 Task: Create a task  Upgrade and migrate company data analytics to a cloud-based solution , assign it to team member softage.5@softage.net in the project AirRise and update the status of the task to  On Track  , set the priority of the task to High
Action: Mouse moved to (633, 347)
Screenshot: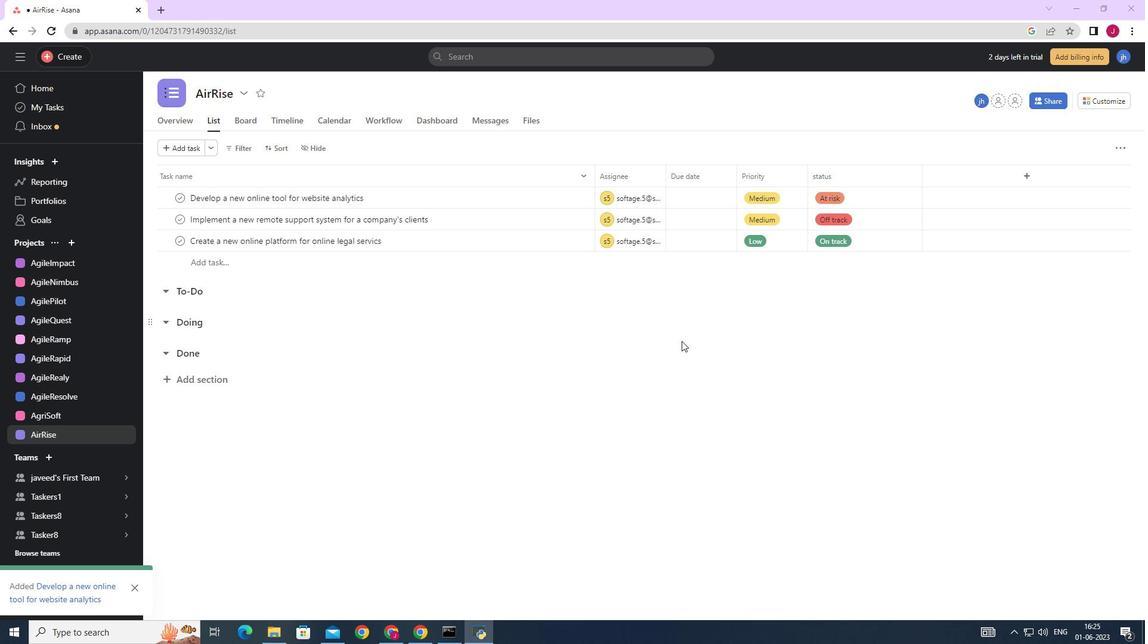 
Action: Mouse scrolled (633, 348) with delta (0, 0)
Screenshot: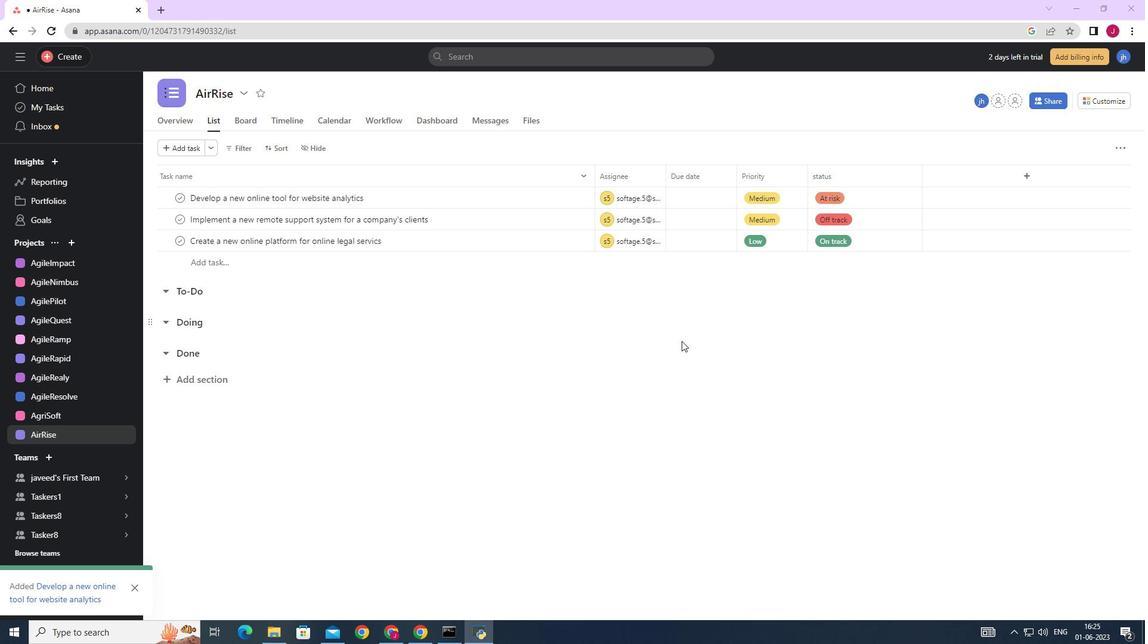 
Action: Mouse moved to (632, 347)
Screenshot: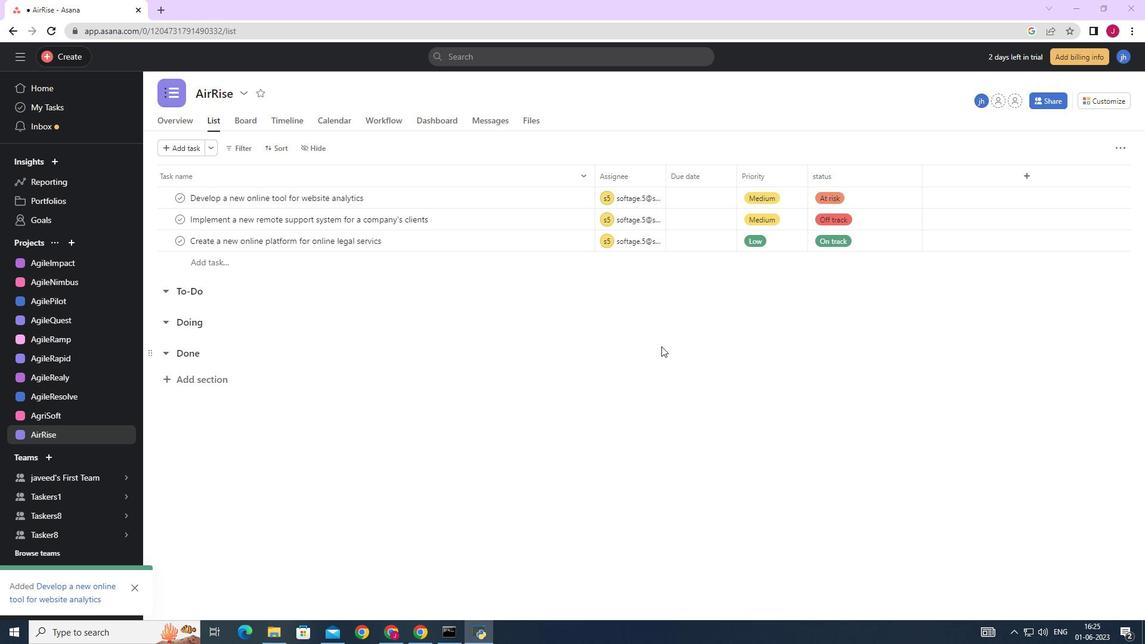 
Action: Mouse scrolled (632, 348) with delta (0, 0)
Screenshot: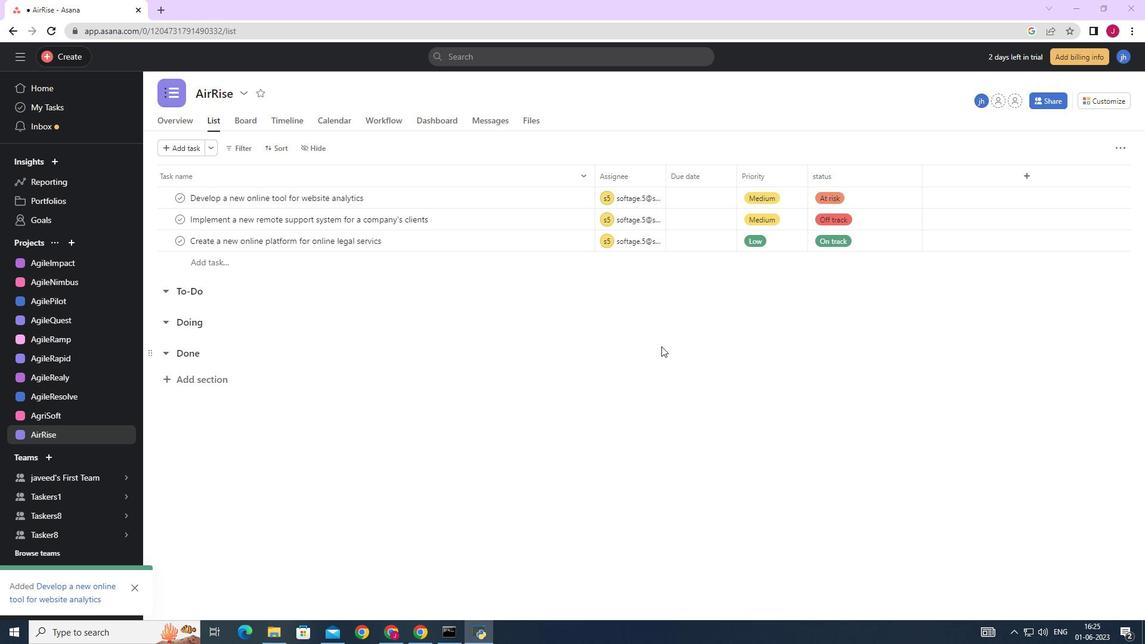 
Action: Mouse moved to (629, 346)
Screenshot: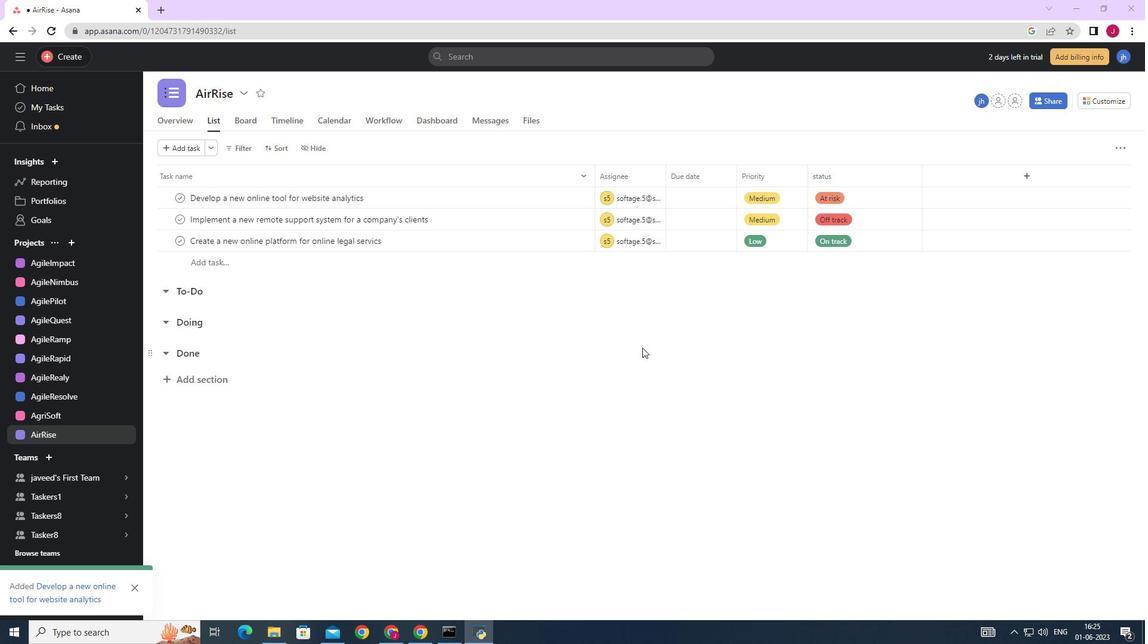 
Action: Mouse scrolled (629, 346) with delta (0, 0)
Screenshot: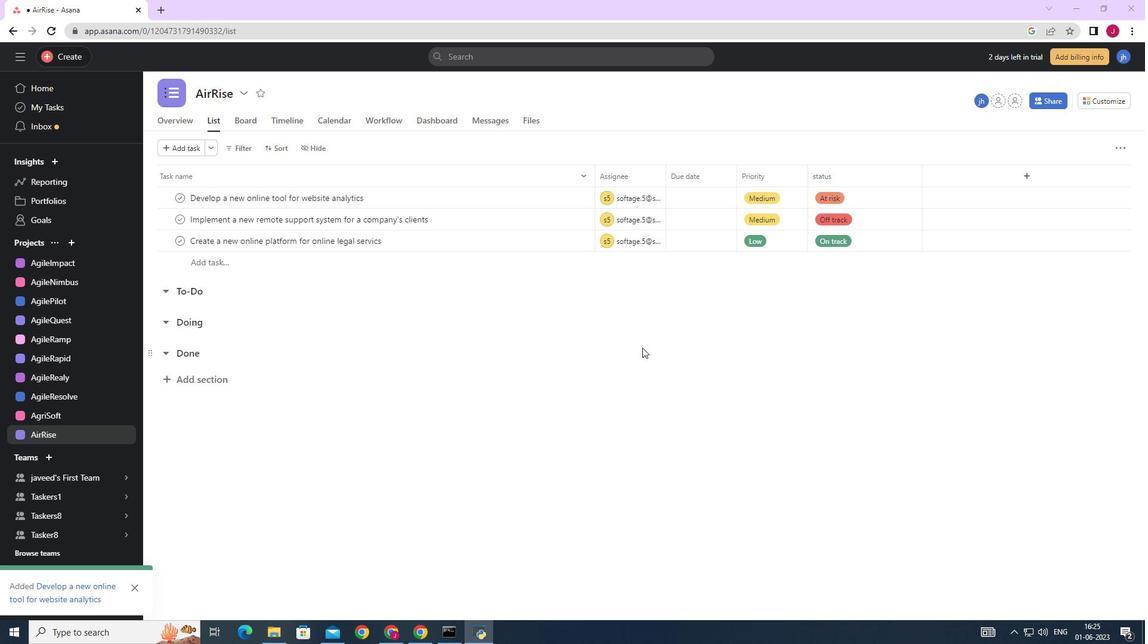 
Action: Mouse moved to (73, 52)
Screenshot: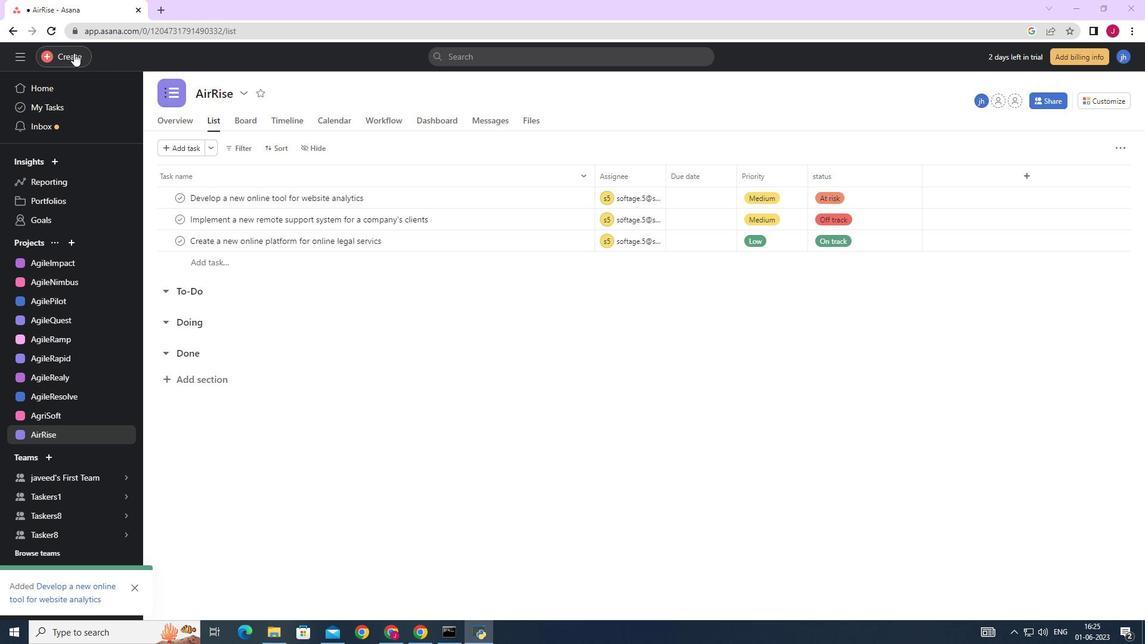 
Action: Mouse pressed left at (73, 52)
Screenshot: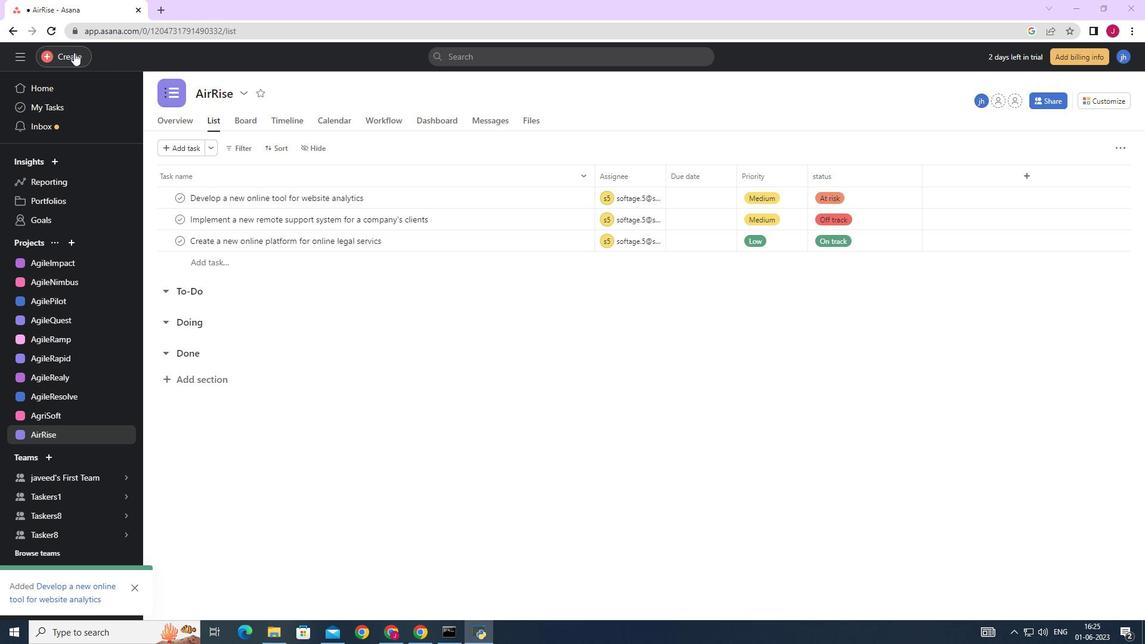 
Action: Mouse moved to (130, 56)
Screenshot: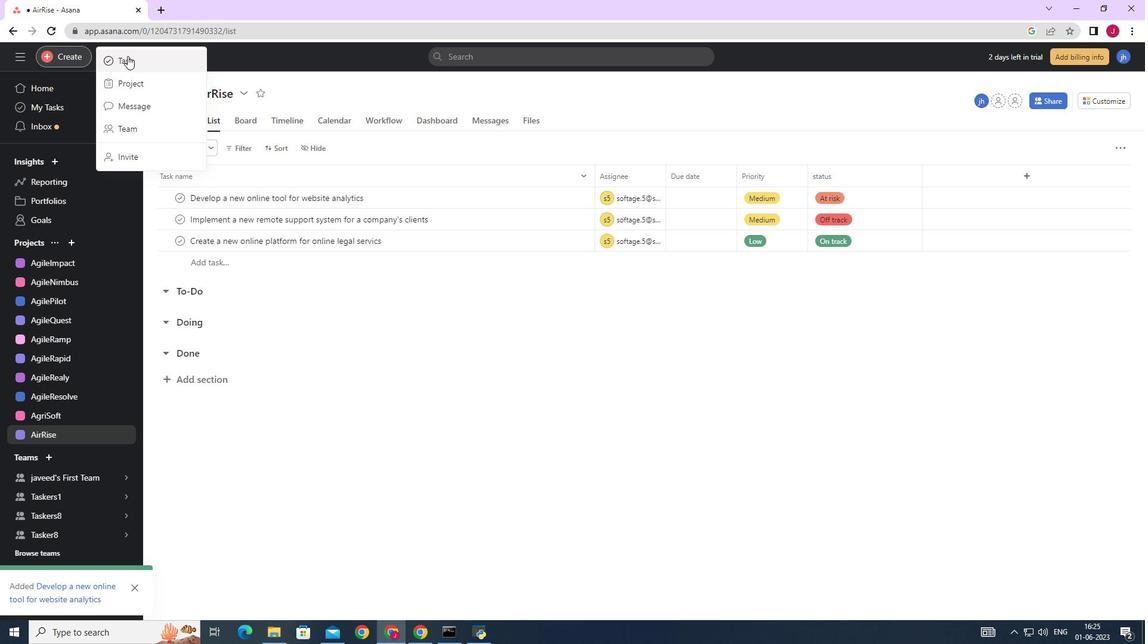 
Action: Mouse pressed left at (130, 56)
Screenshot: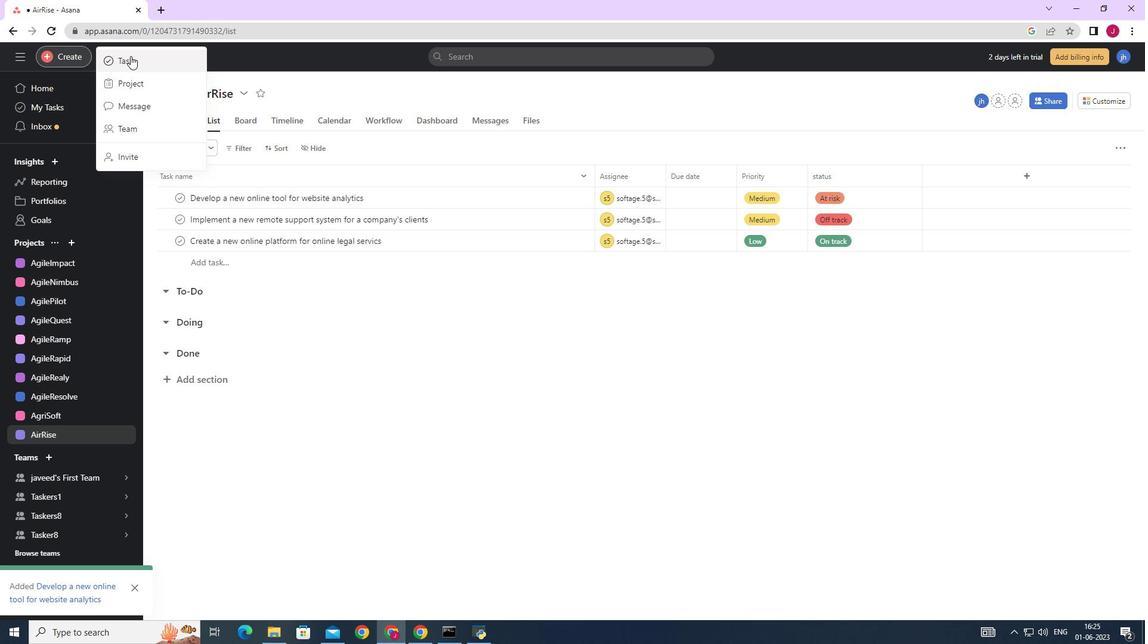 
Action: Mouse moved to (936, 395)
Screenshot: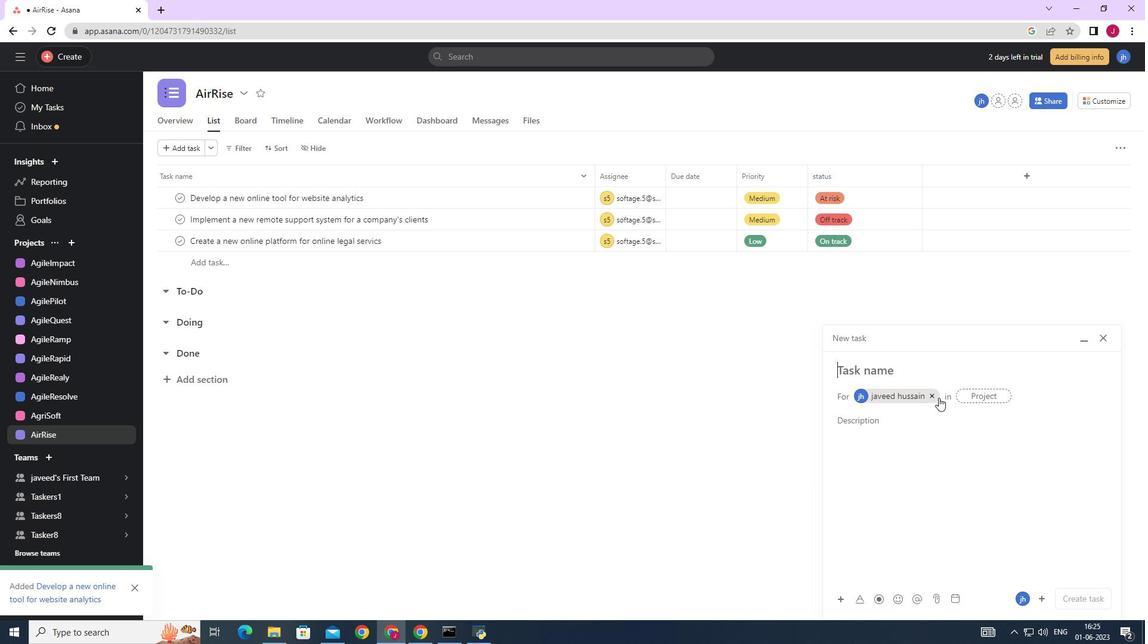 
Action: Mouse pressed left at (936, 395)
Screenshot: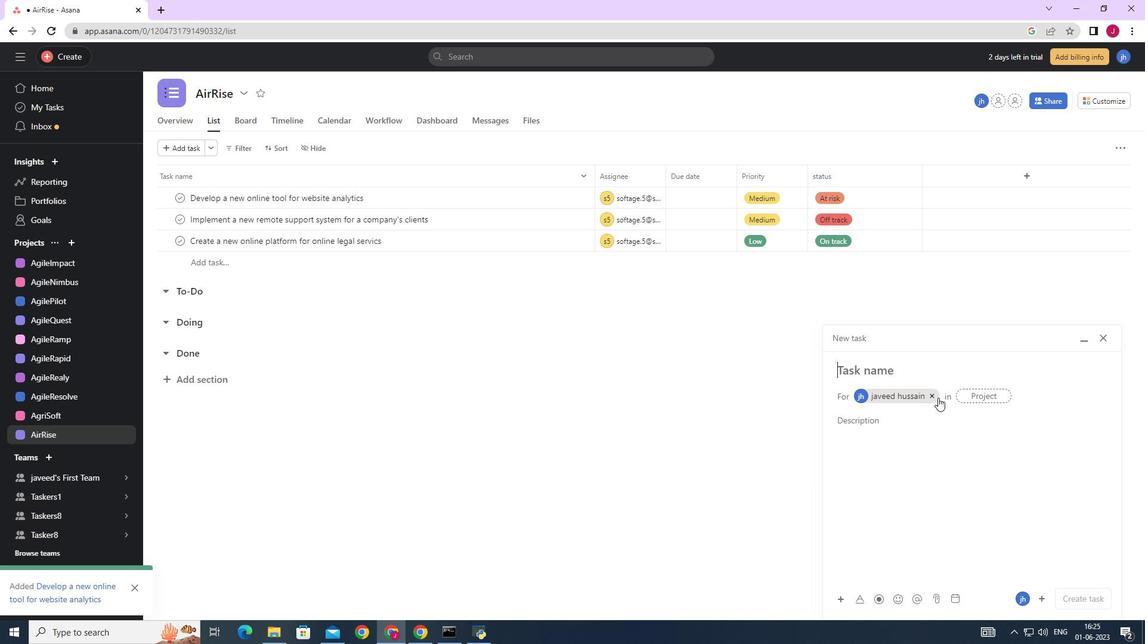 
Action: Mouse moved to (893, 367)
Screenshot: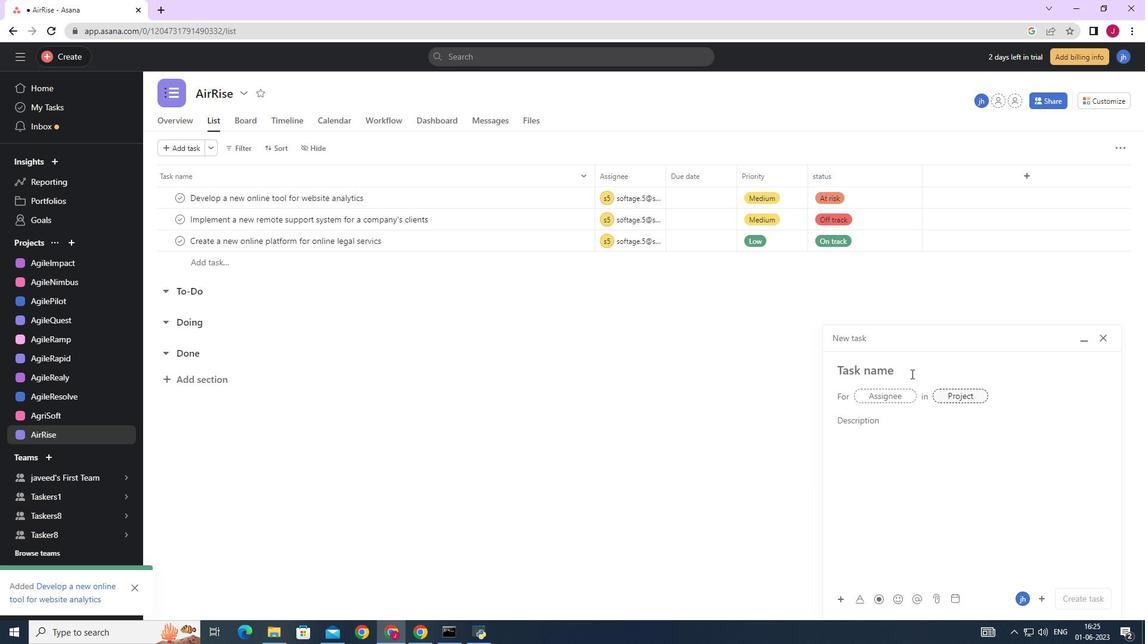 
Action: Mouse pressed left at (893, 367)
Screenshot: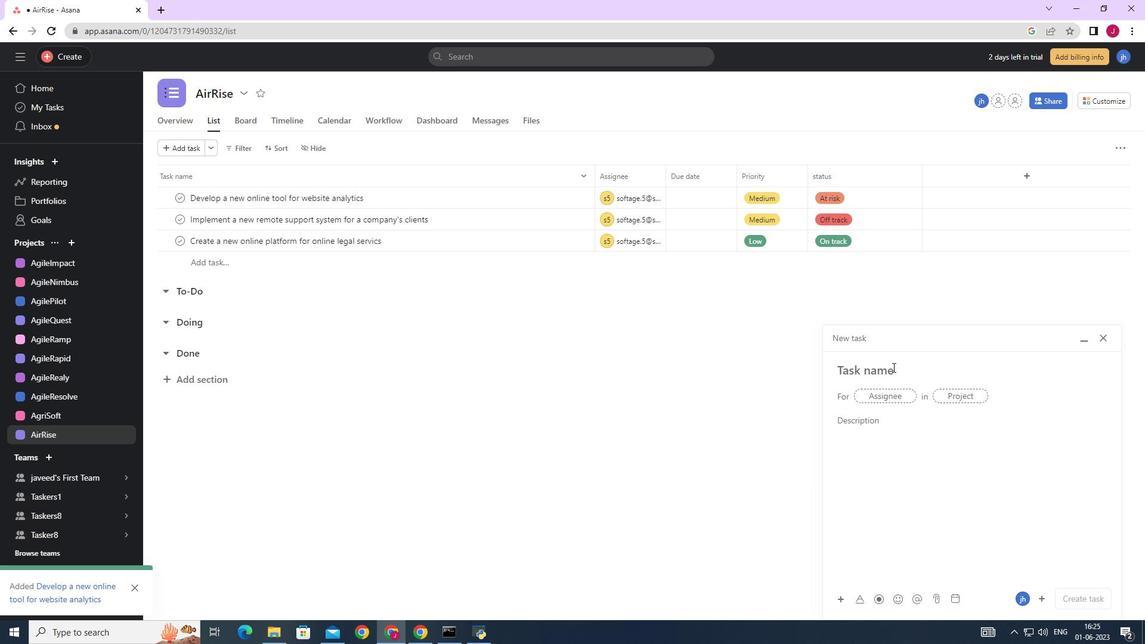 
Action: Key pressed <Key.caps_lock>U<Key.caps_lock>pgrade<Key.space>and<Key.space>migrate<Key.space>company<Key.space>data<Key.space>analytics<Key.space>to<Key.space>cloud-based<Key.space>solution
Screenshot: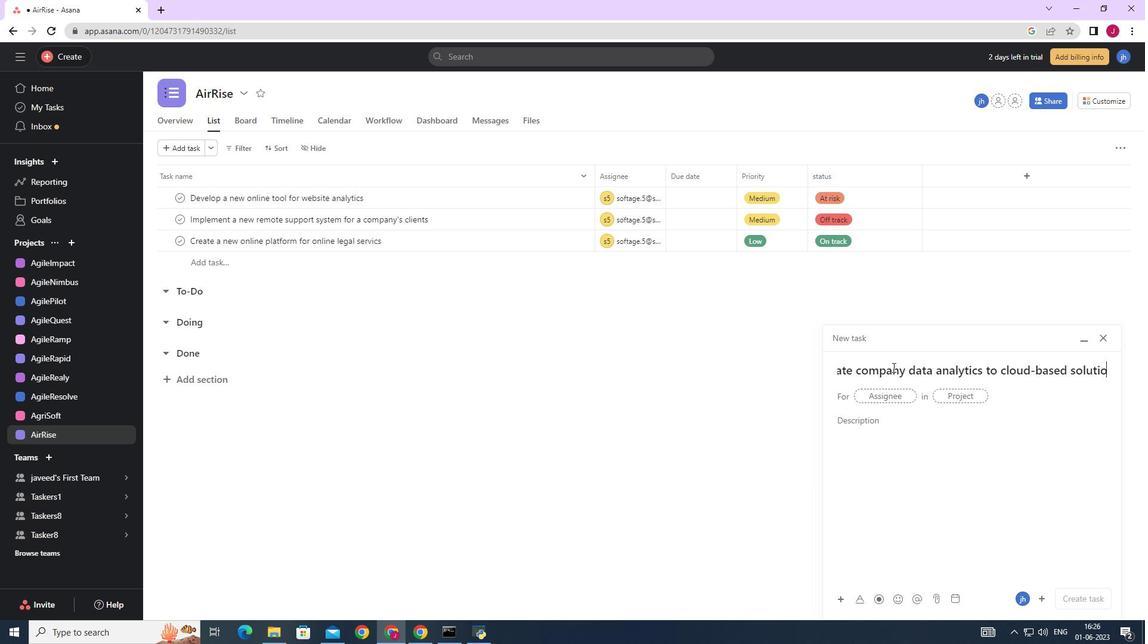 
Action: Mouse moved to (884, 393)
Screenshot: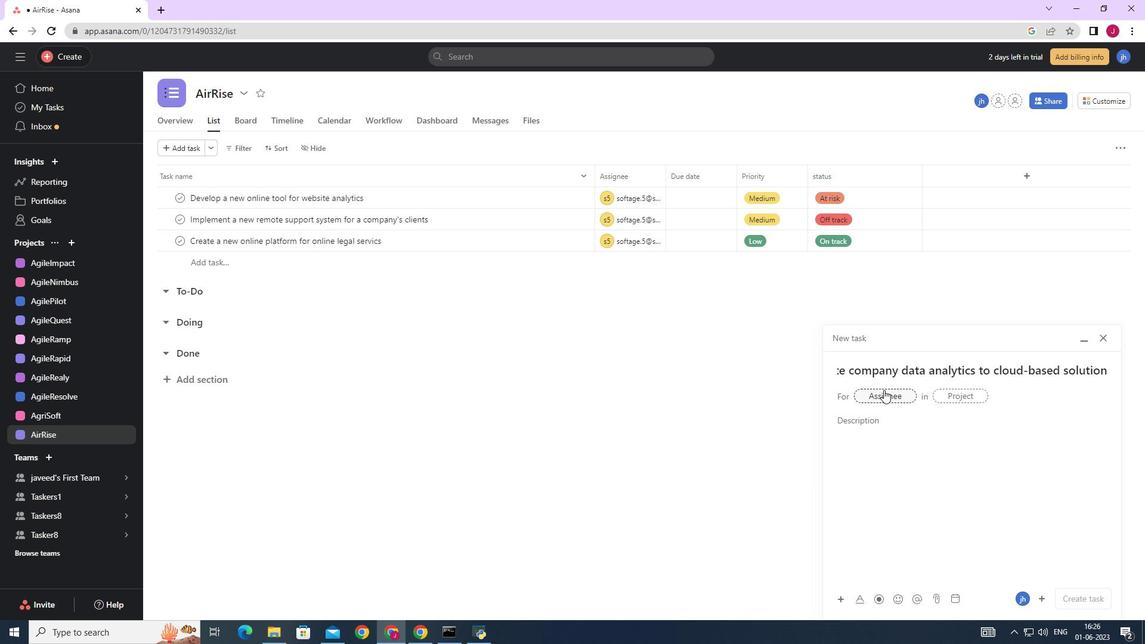 
Action: Mouse pressed left at (884, 393)
Screenshot: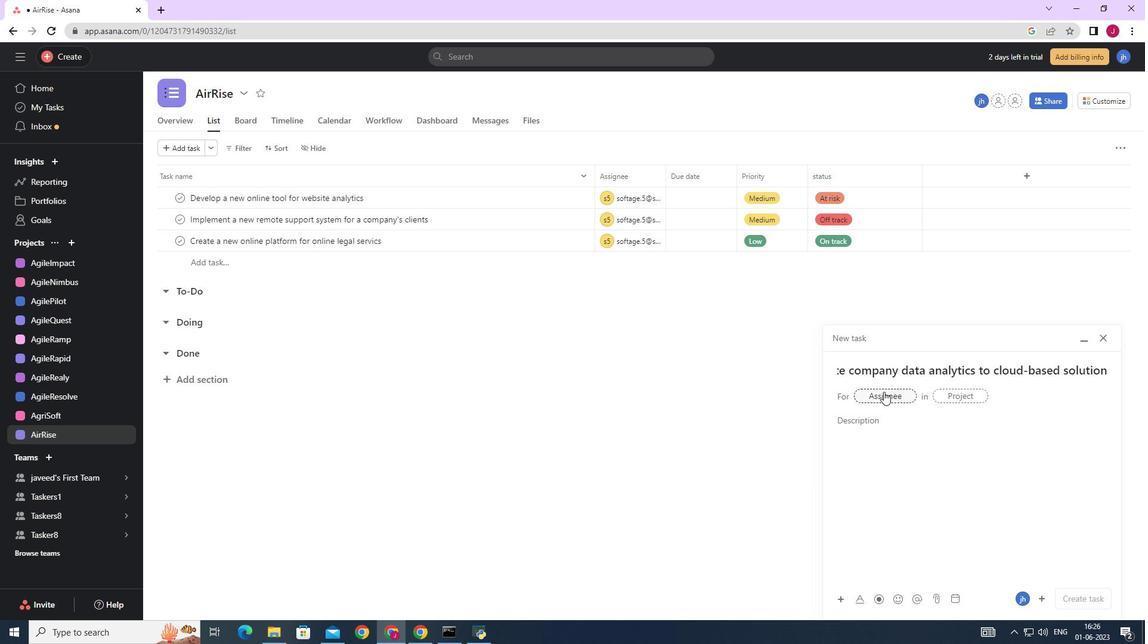 
Action: Key pressed softage.3<Key.backspace>5
Screenshot: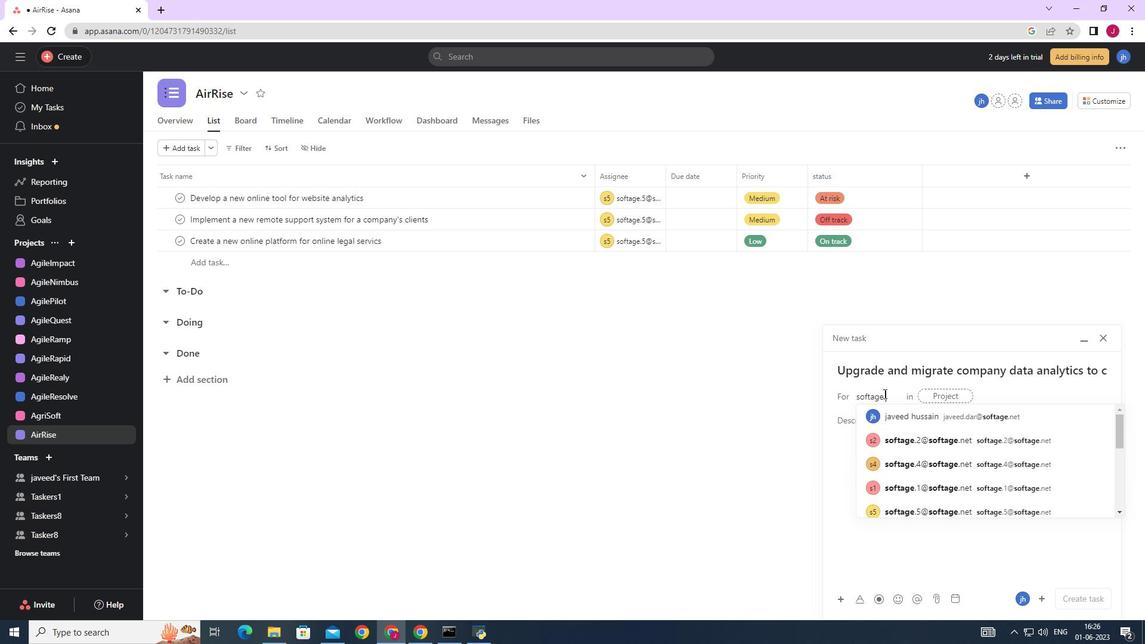 
Action: Mouse moved to (896, 418)
Screenshot: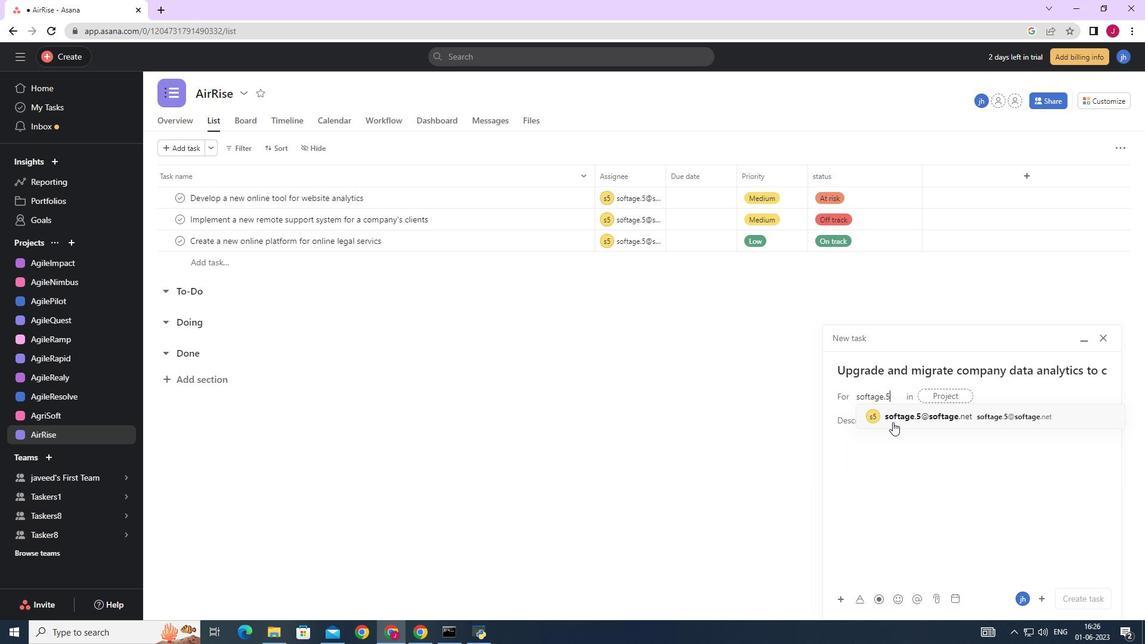 
Action: Mouse pressed left at (896, 418)
Screenshot: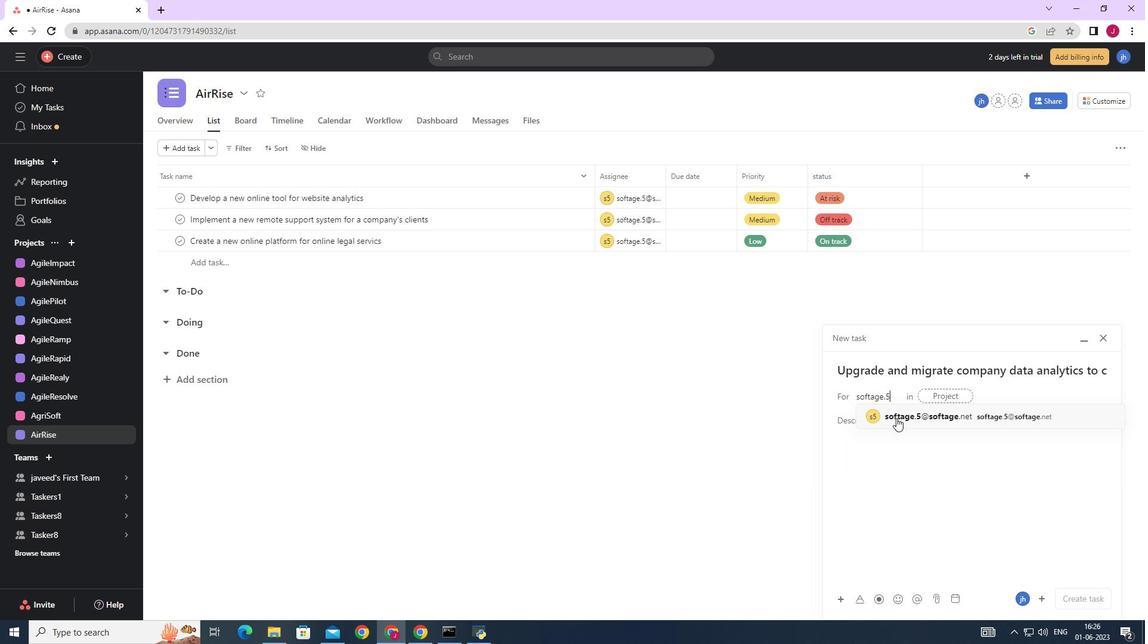 
Action: Mouse moved to (770, 415)
Screenshot: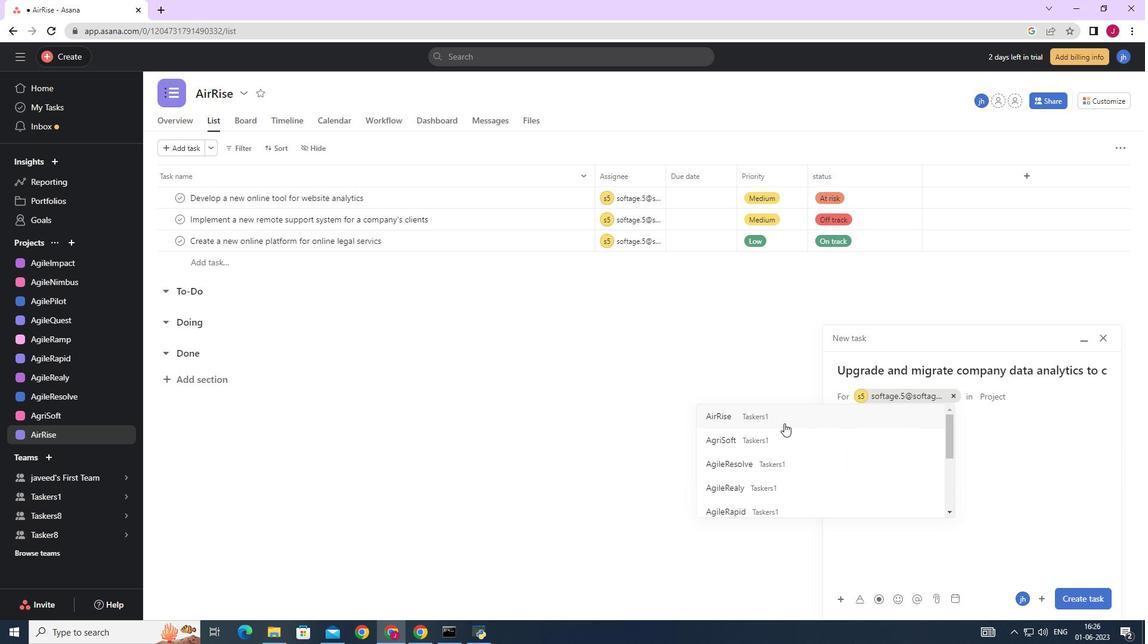 
Action: Mouse pressed left at (770, 415)
Screenshot: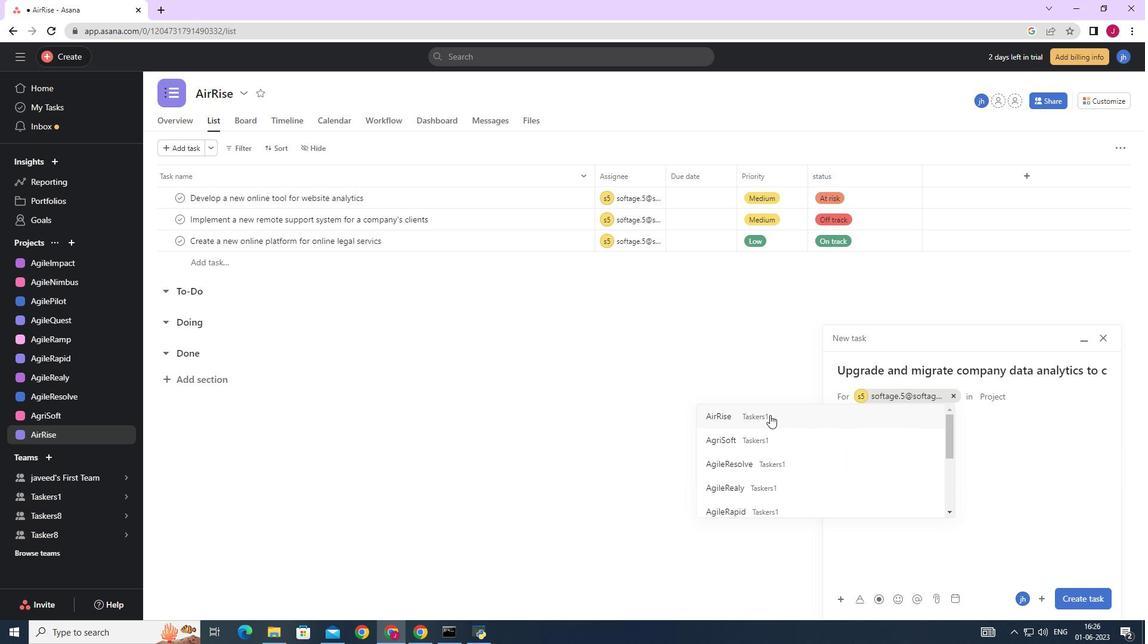 
Action: Mouse moved to (881, 422)
Screenshot: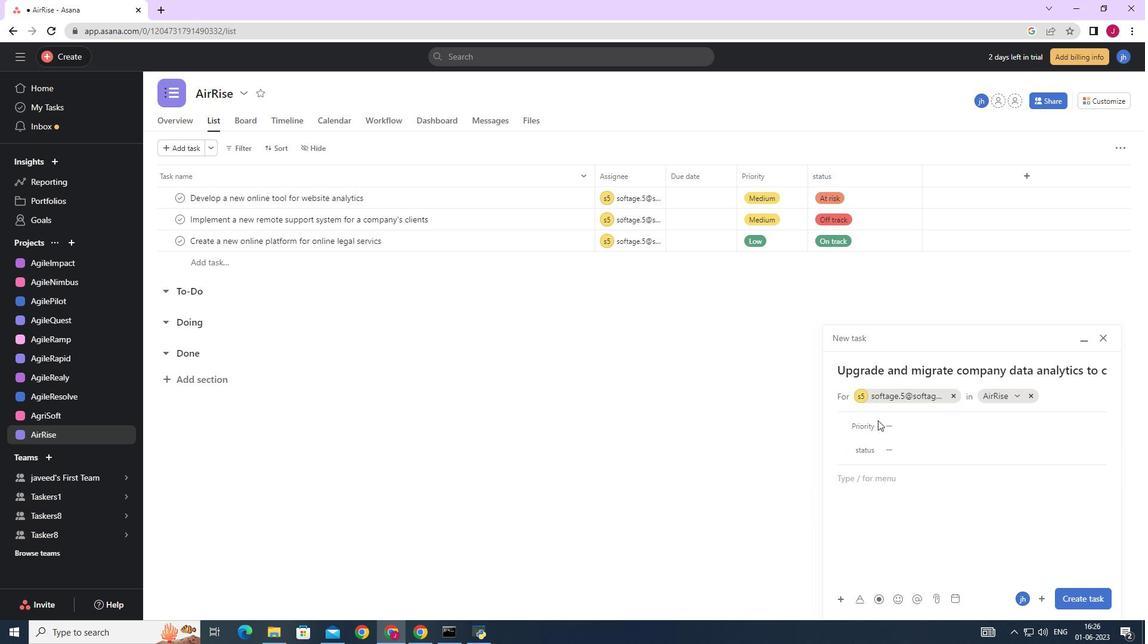 
Action: Mouse pressed left at (881, 422)
Screenshot: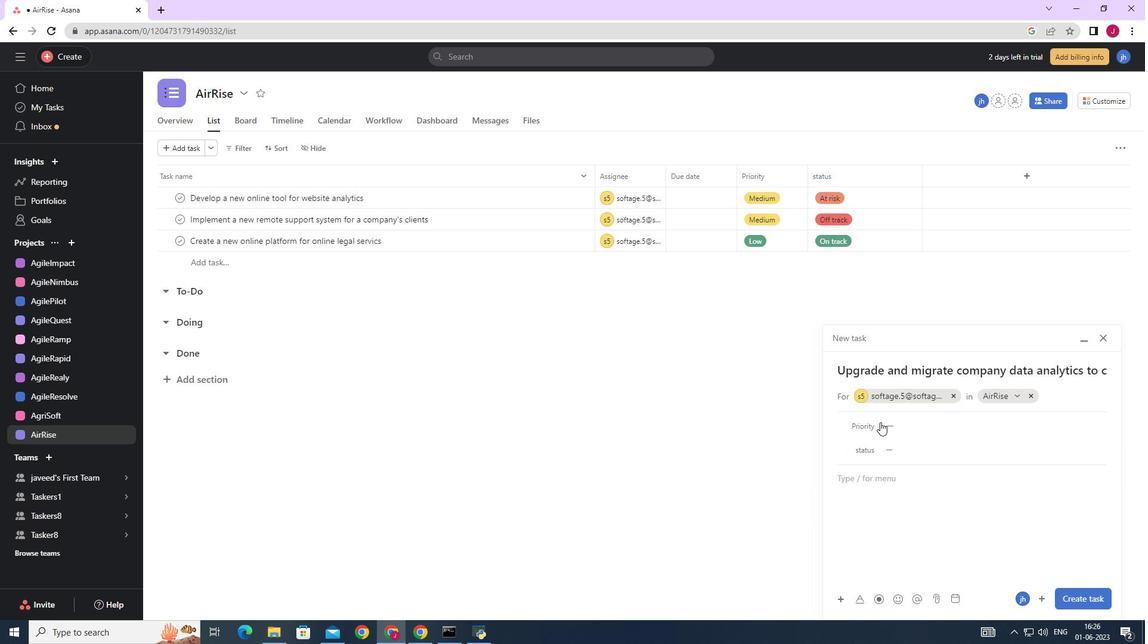 
Action: Mouse moved to (915, 465)
Screenshot: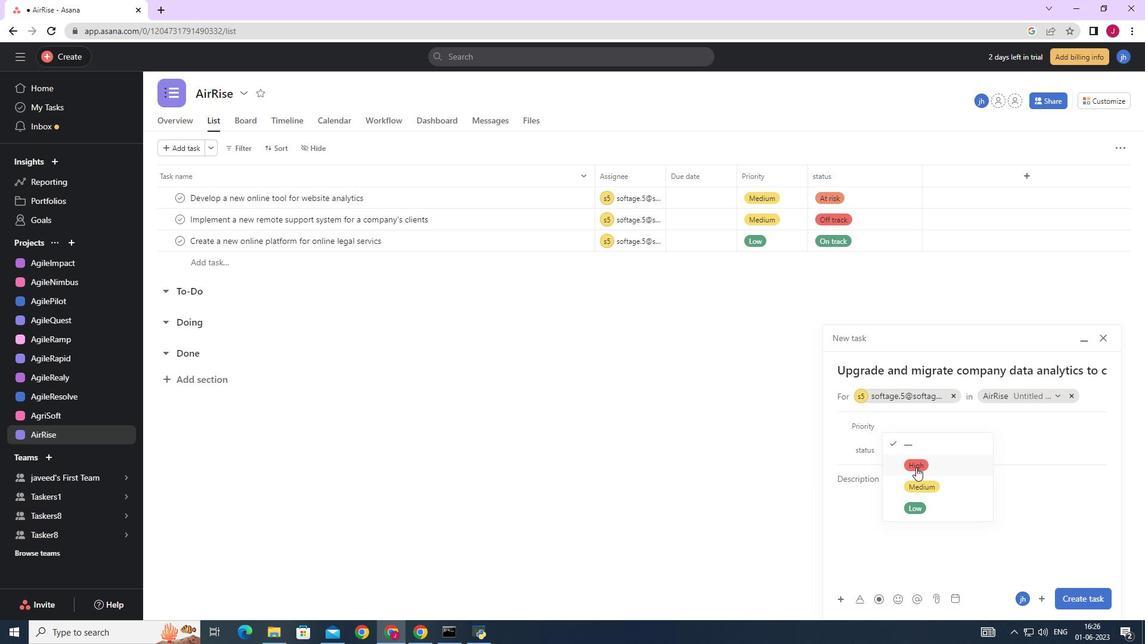 
Action: Mouse pressed left at (915, 465)
Screenshot: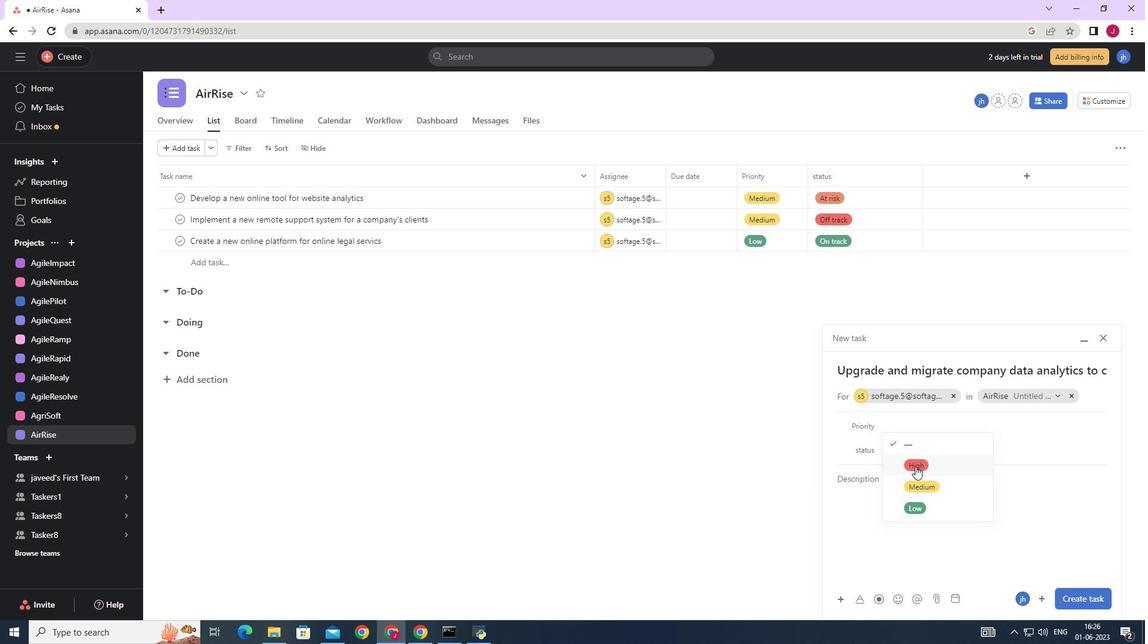 
Action: Mouse moved to (905, 450)
Screenshot: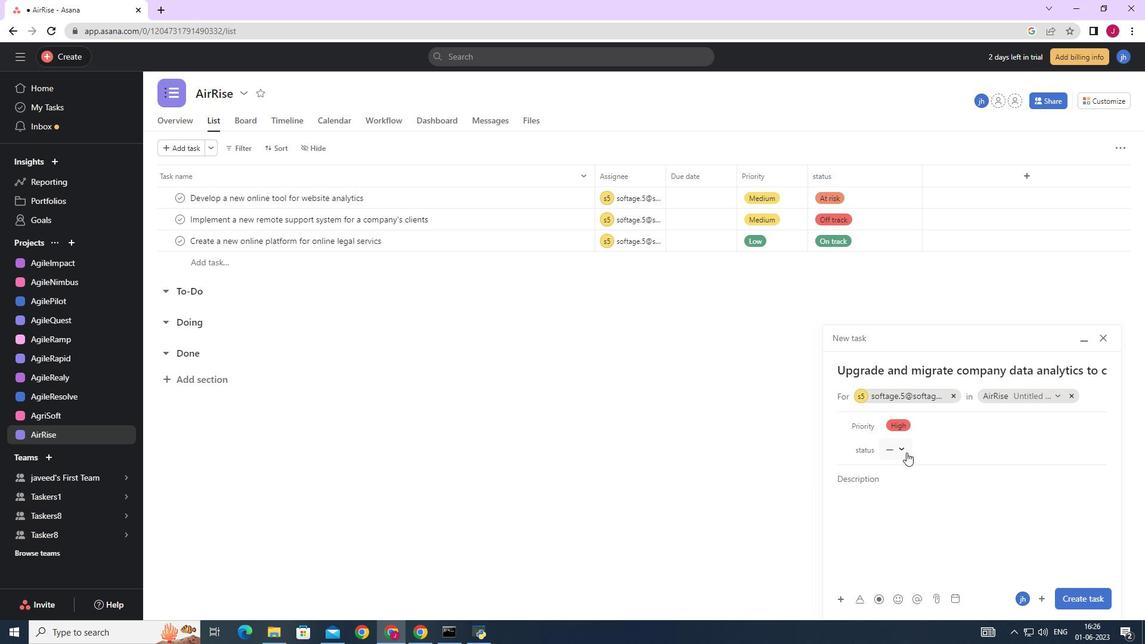 
Action: Mouse pressed left at (905, 450)
Screenshot: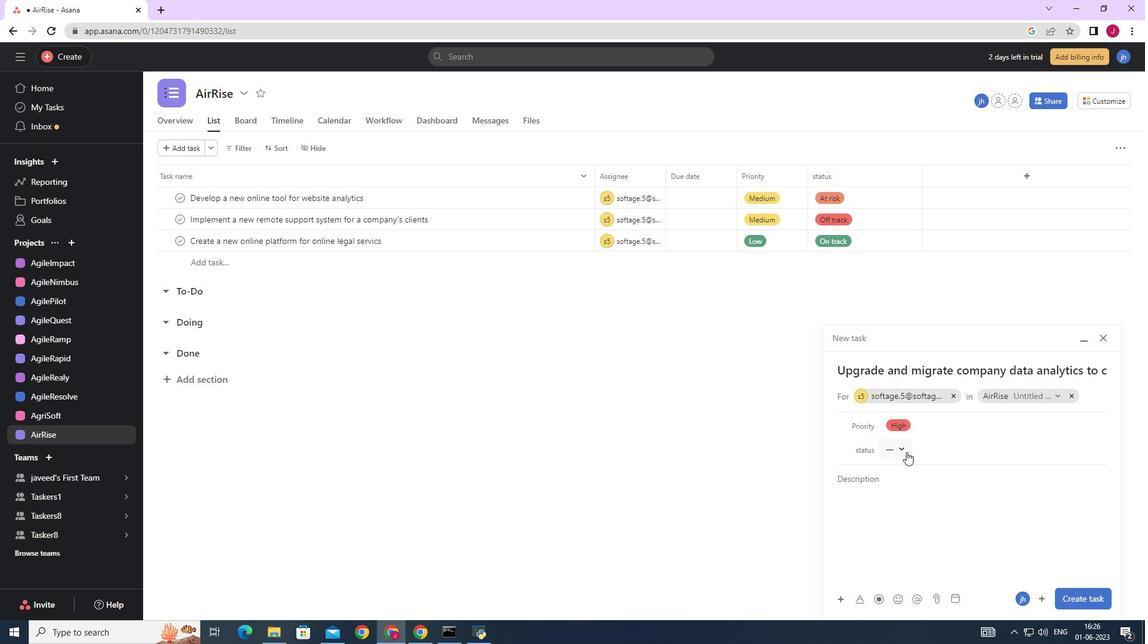 
Action: Mouse moved to (917, 490)
Screenshot: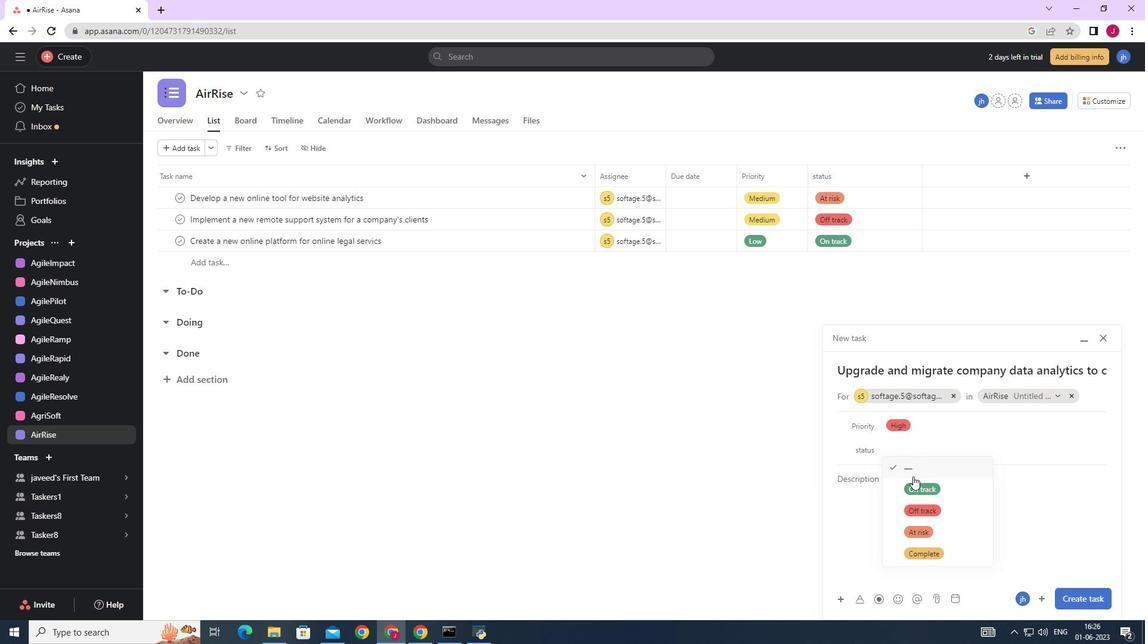 
Action: Mouse pressed left at (917, 490)
Screenshot: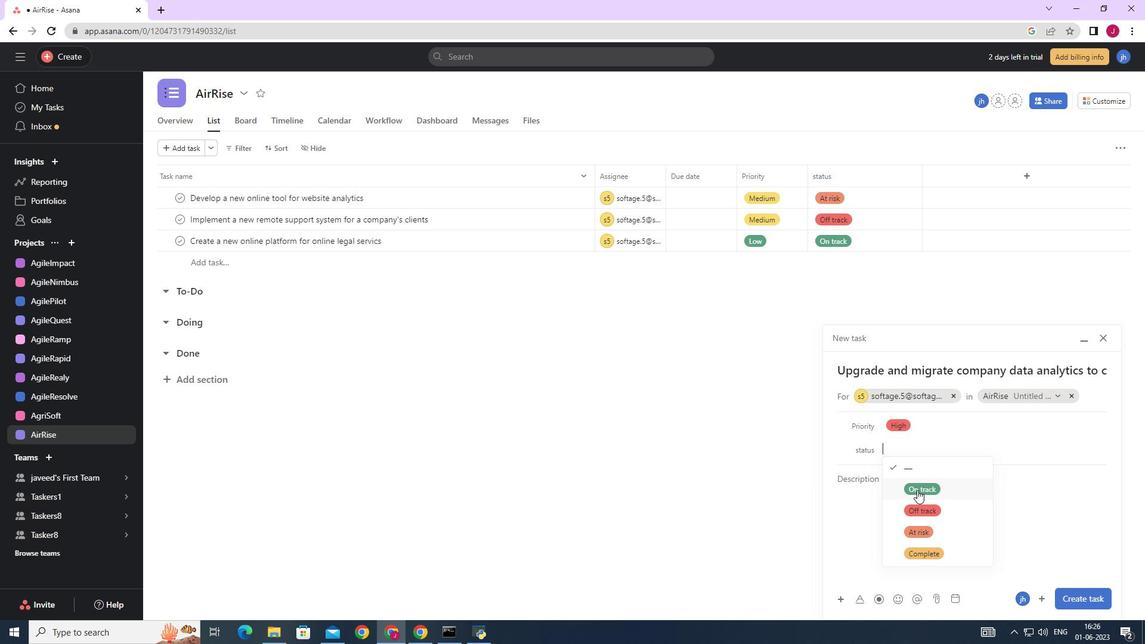 
Action: Mouse moved to (1070, 601)
Screenshot: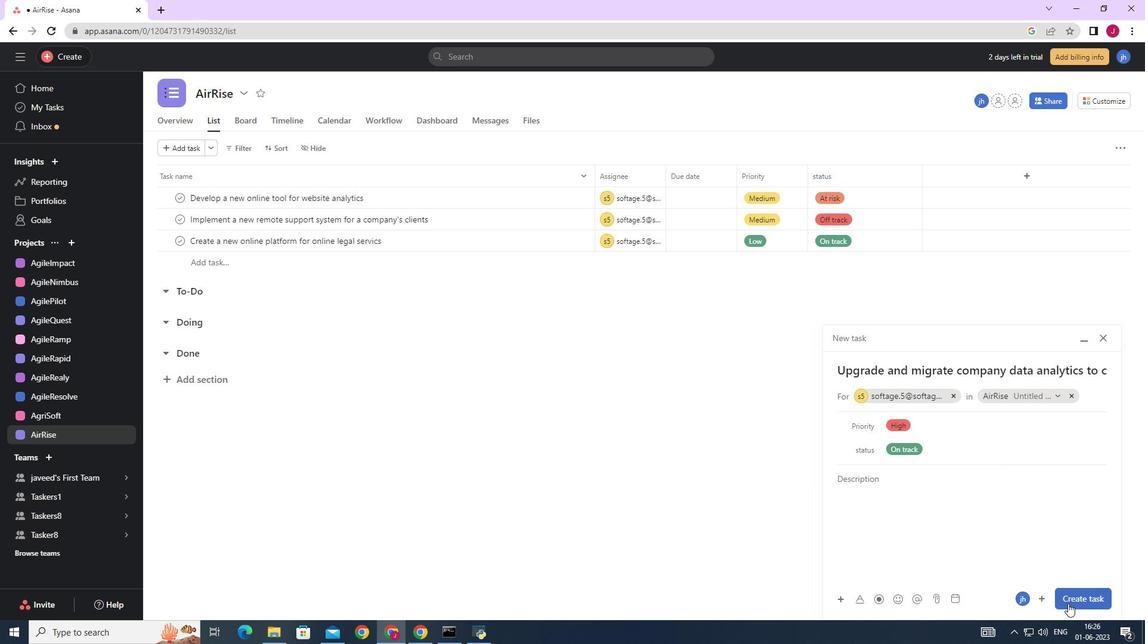 
Action: Mouse pressed left at (1070, 601)
Screenshot: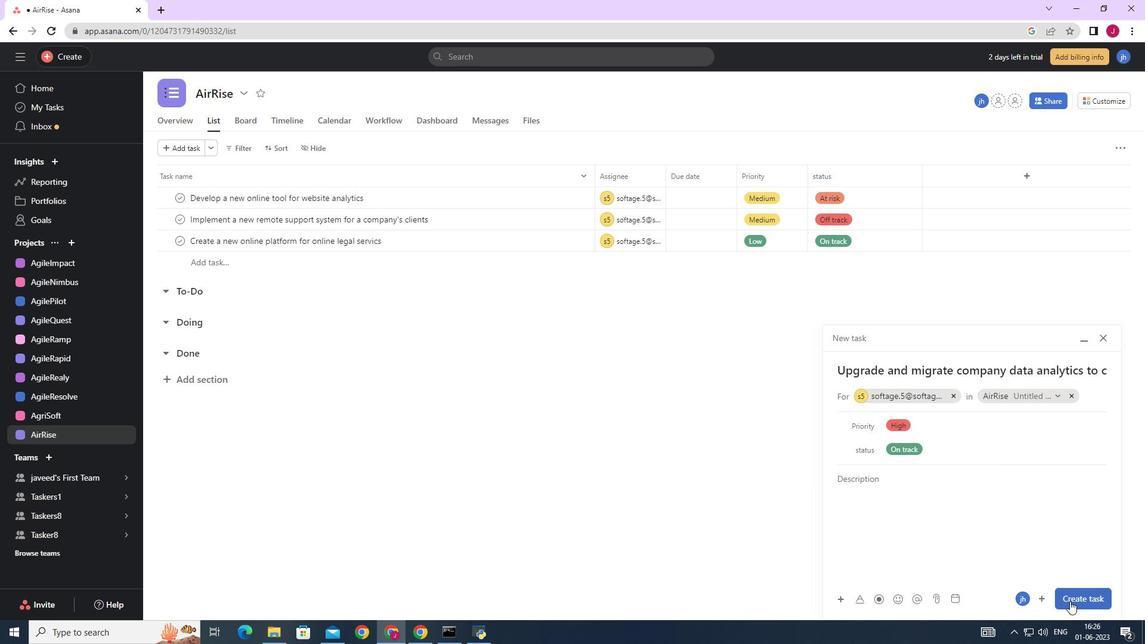 
Action: Mouse moved to (1068, 597)
Screenshot: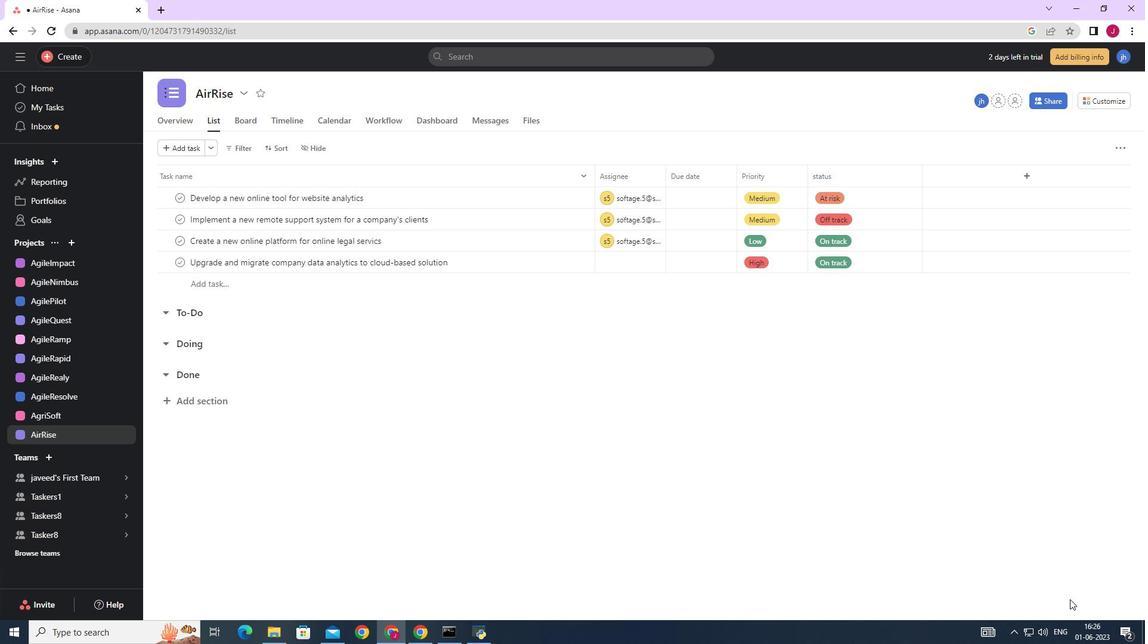 
